 Task: Use the formula "IMSQRT" in spreadsheet "Project protfolio".
Action: Mouse moved to (138, 91)
Screenshot: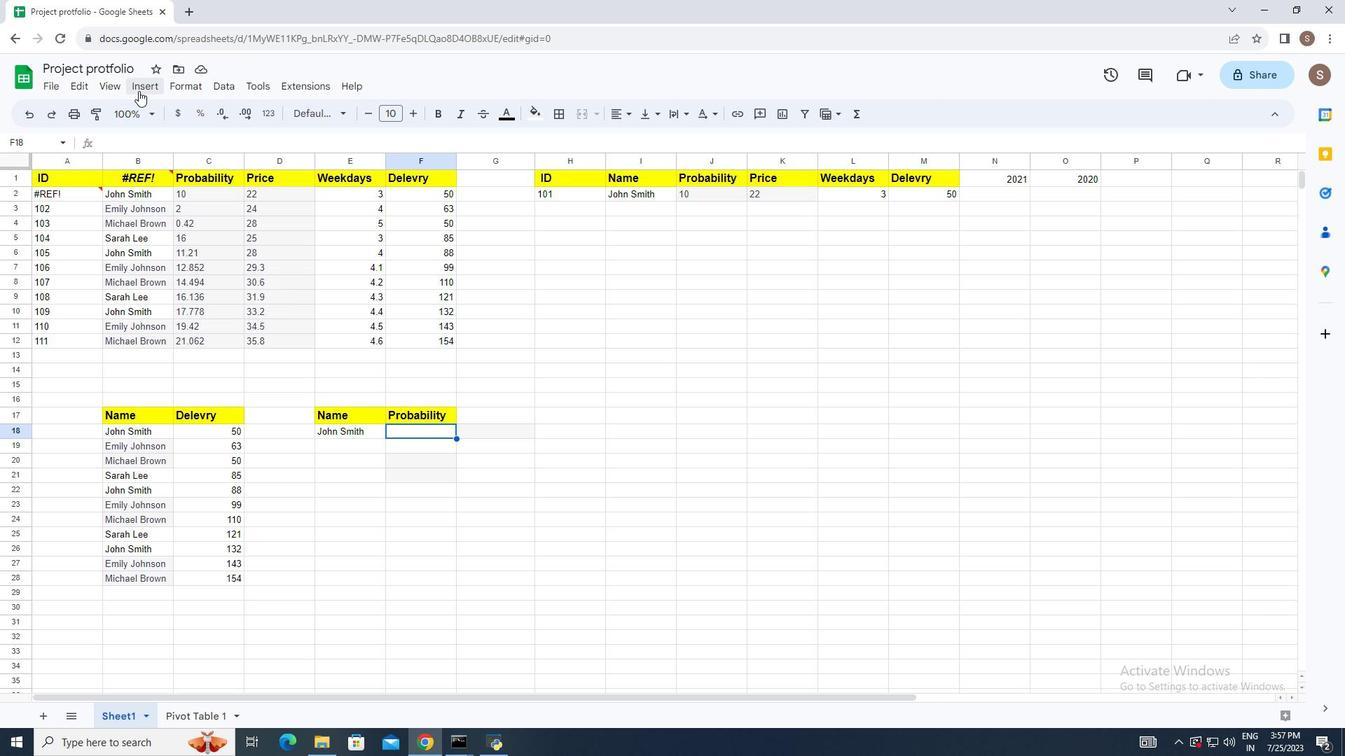 
Action: Mouse pressed left at (138, 91)
Screenshot: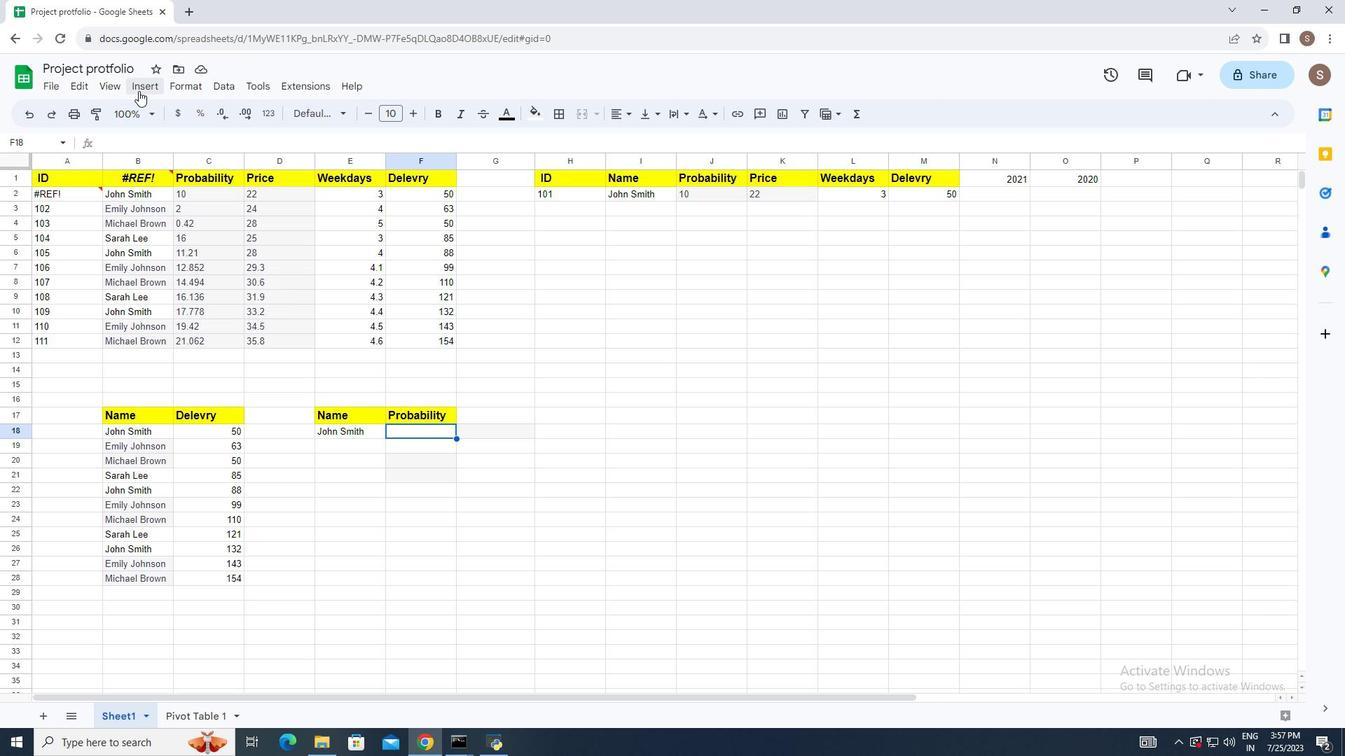 
Action: Mouse moved to (238, 332)
Screenshot: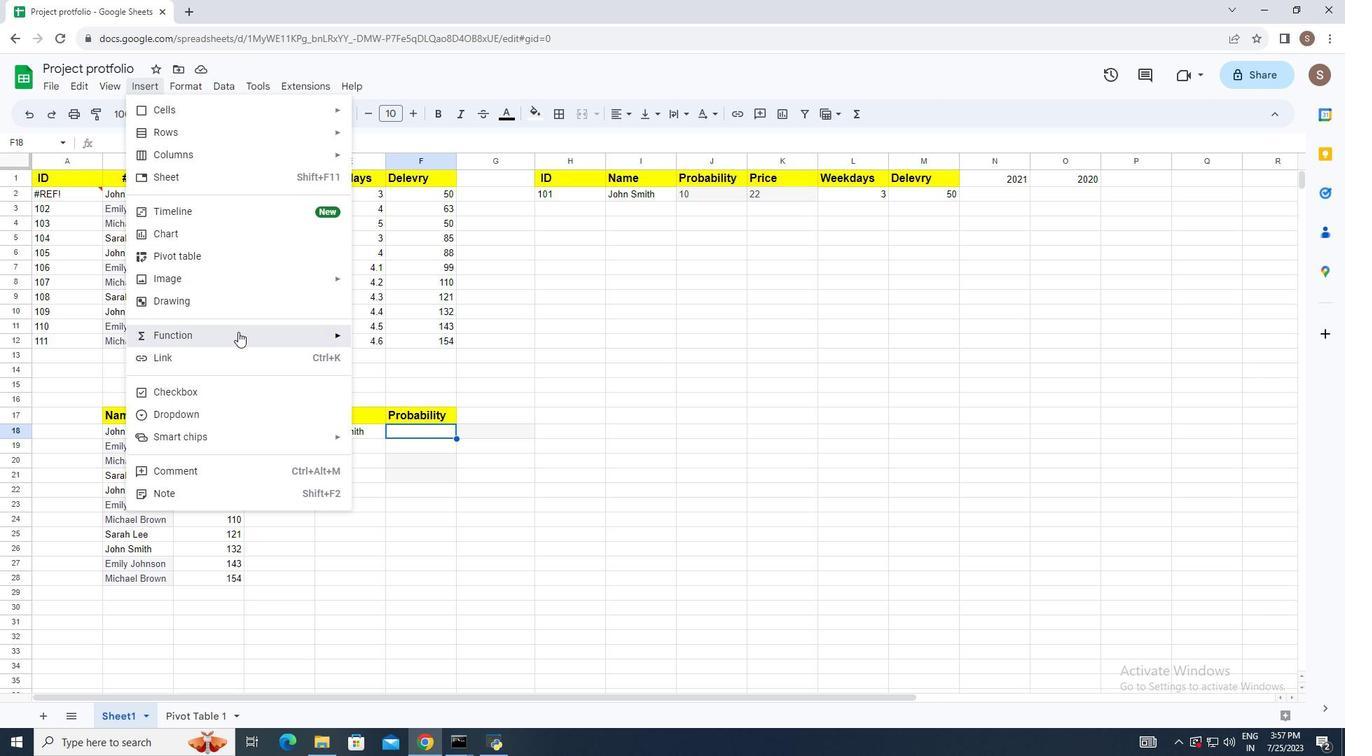 
Action: Mouse pressed left at (238, 332)
Screenshot: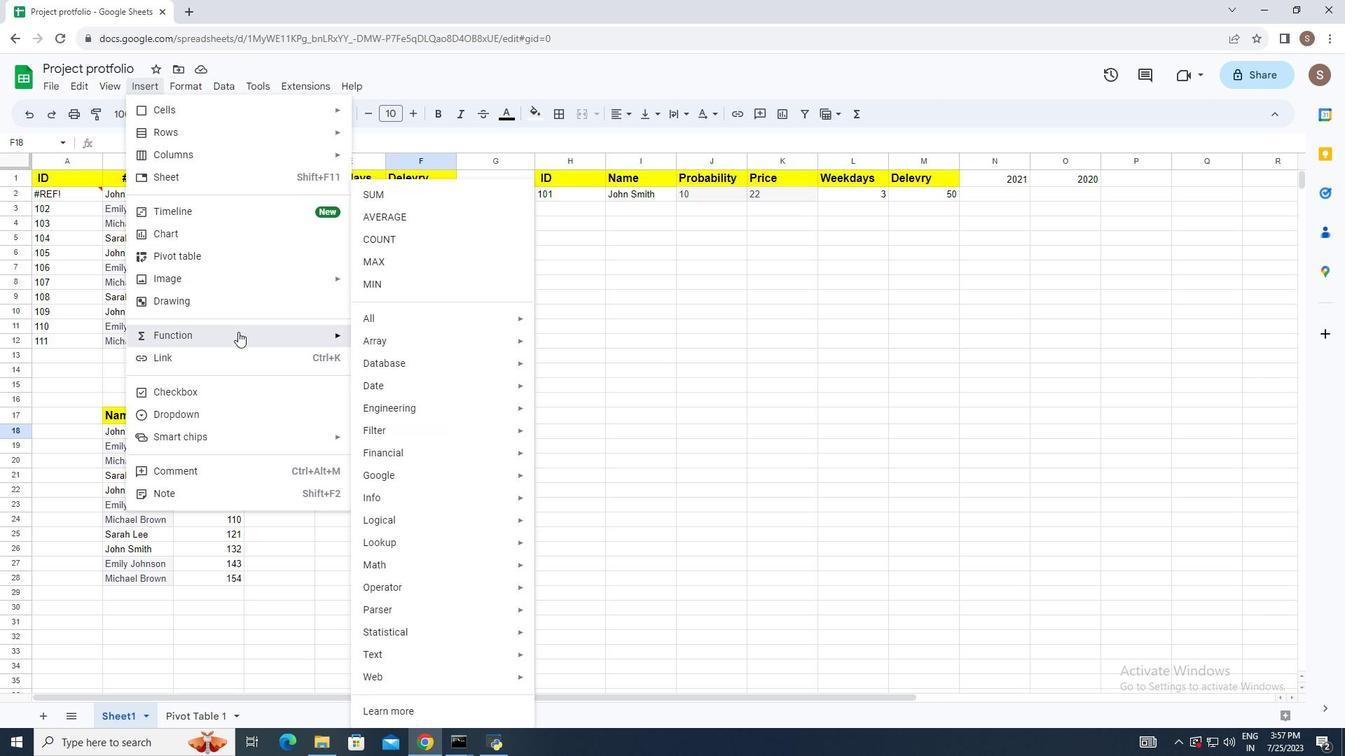 
Action: Mouse moved to (412, 320)
Screenshot: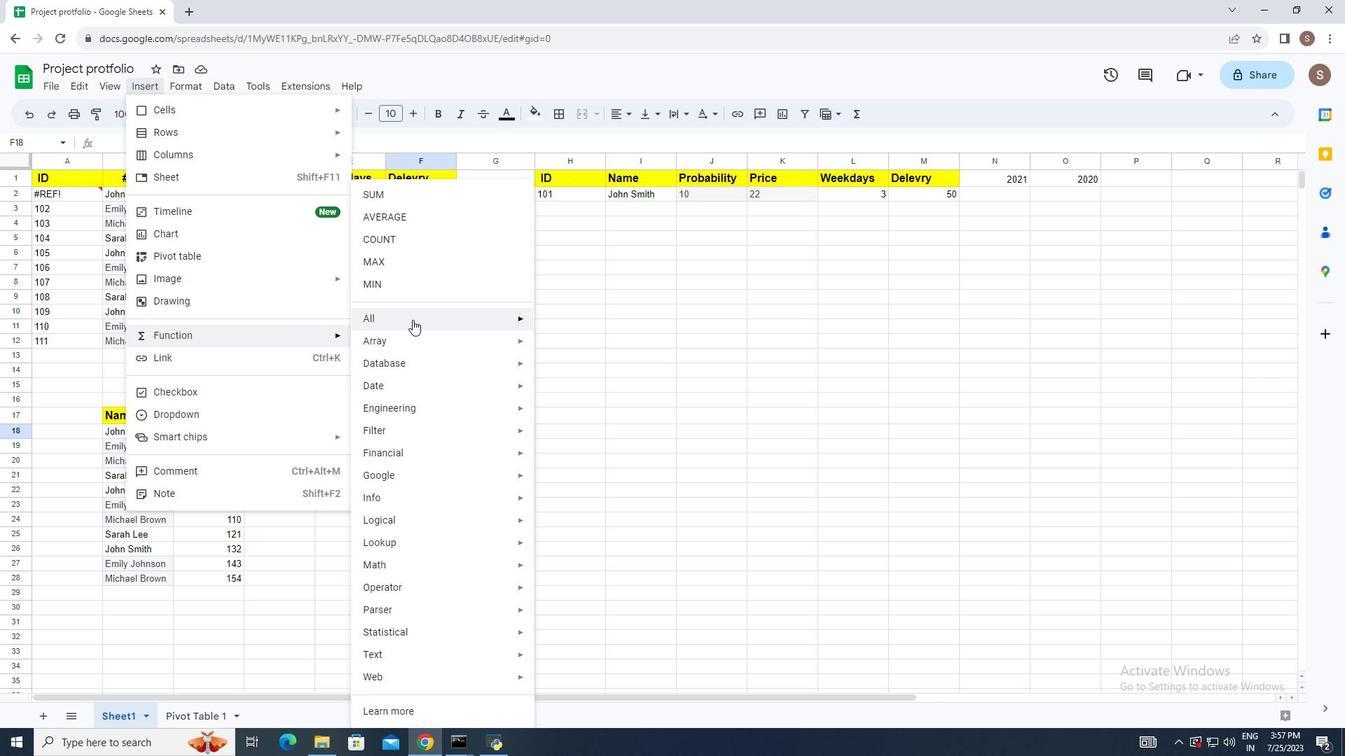 
Action: Mouse pressed left at (412, 320)
Screenshot: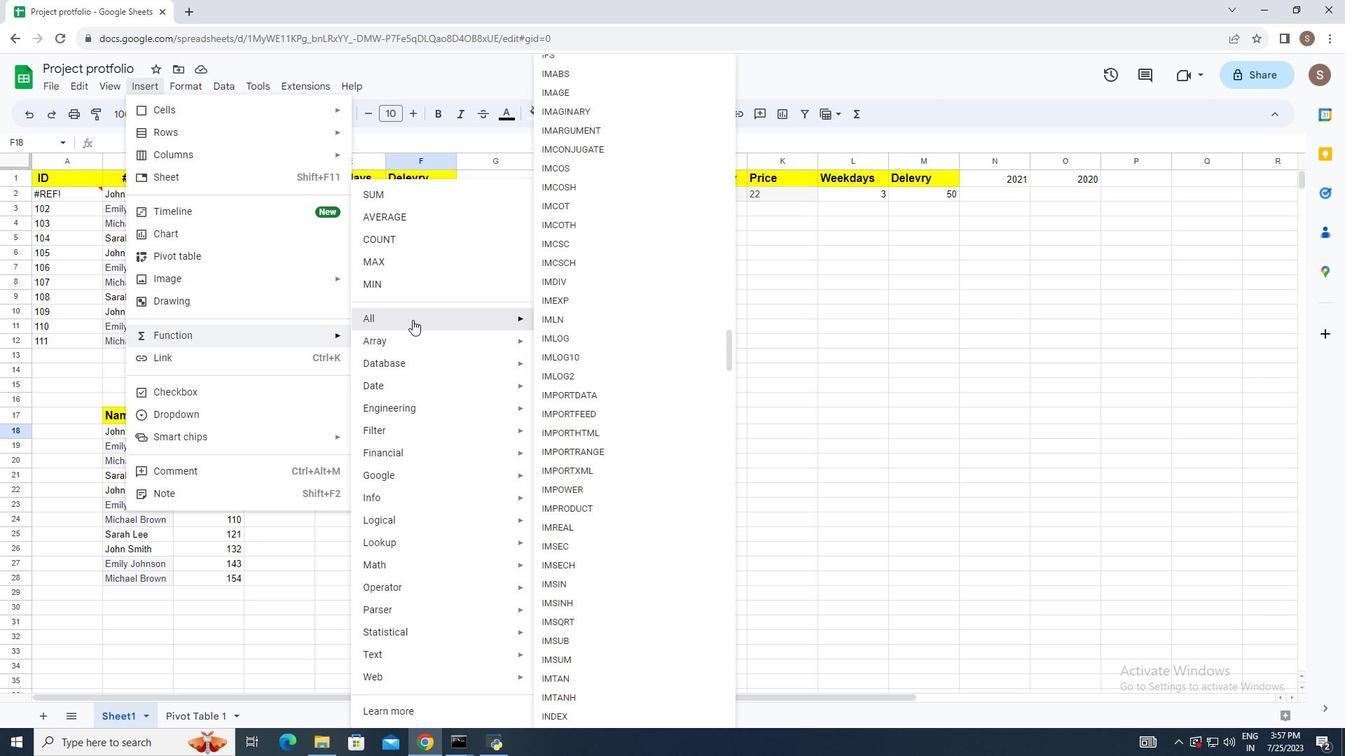 
Action: Mouse moved to (599, 622)
Screenshot: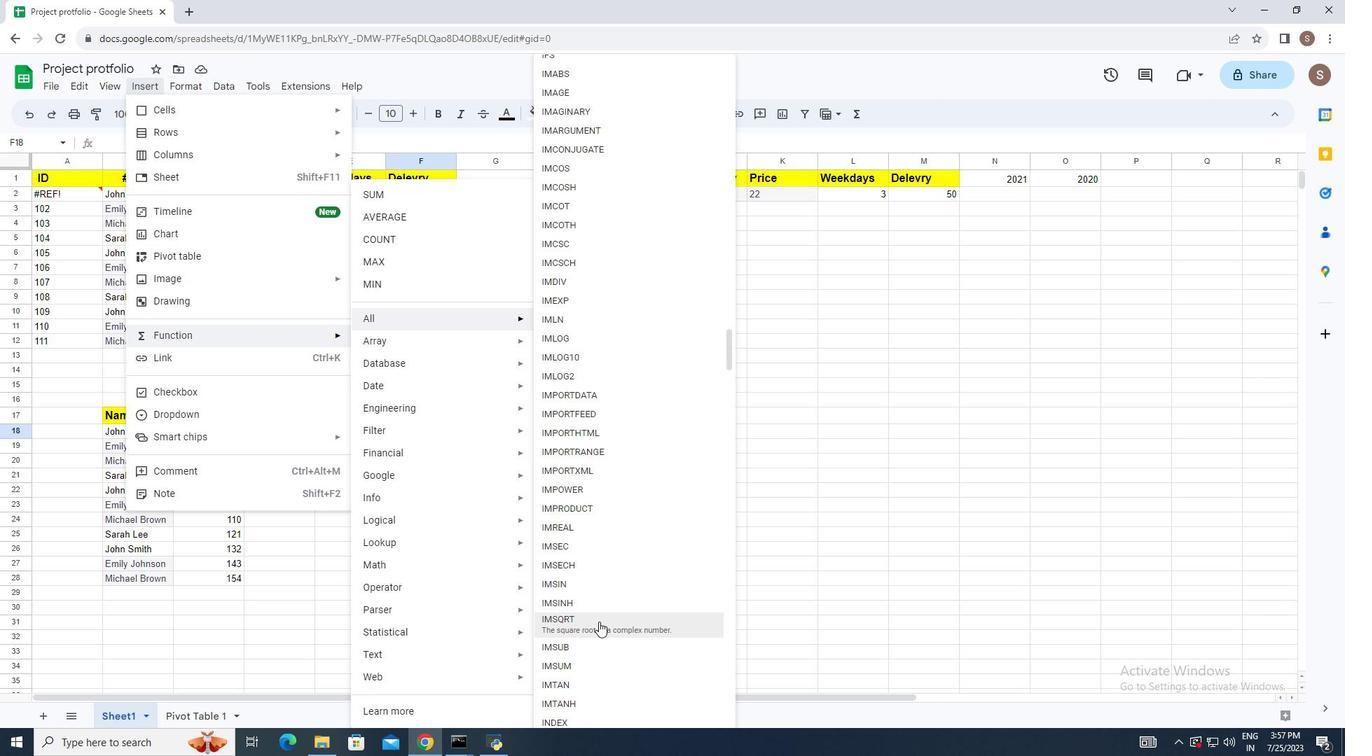 
Action: Mouse pressed left at (599, 622)
Screenshot: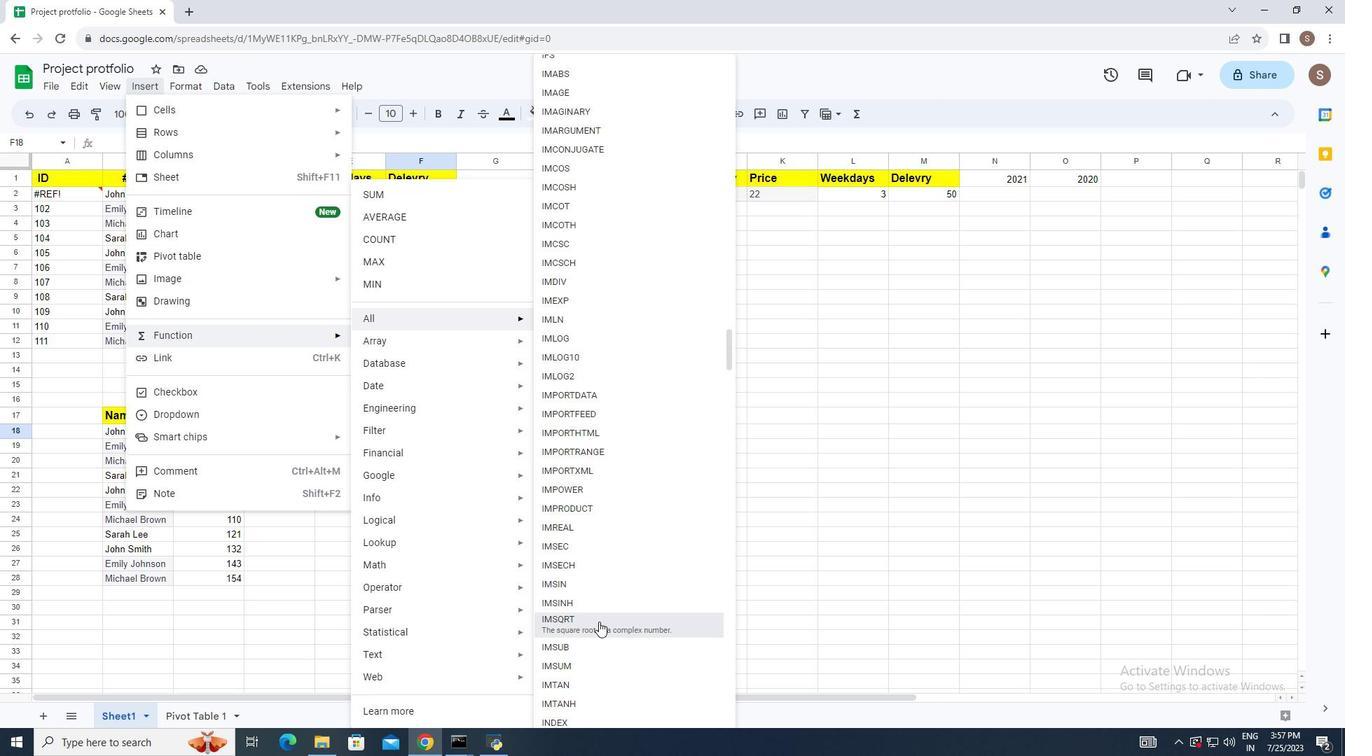 
Action: Mouse moved to (543, 564)
Screenshot: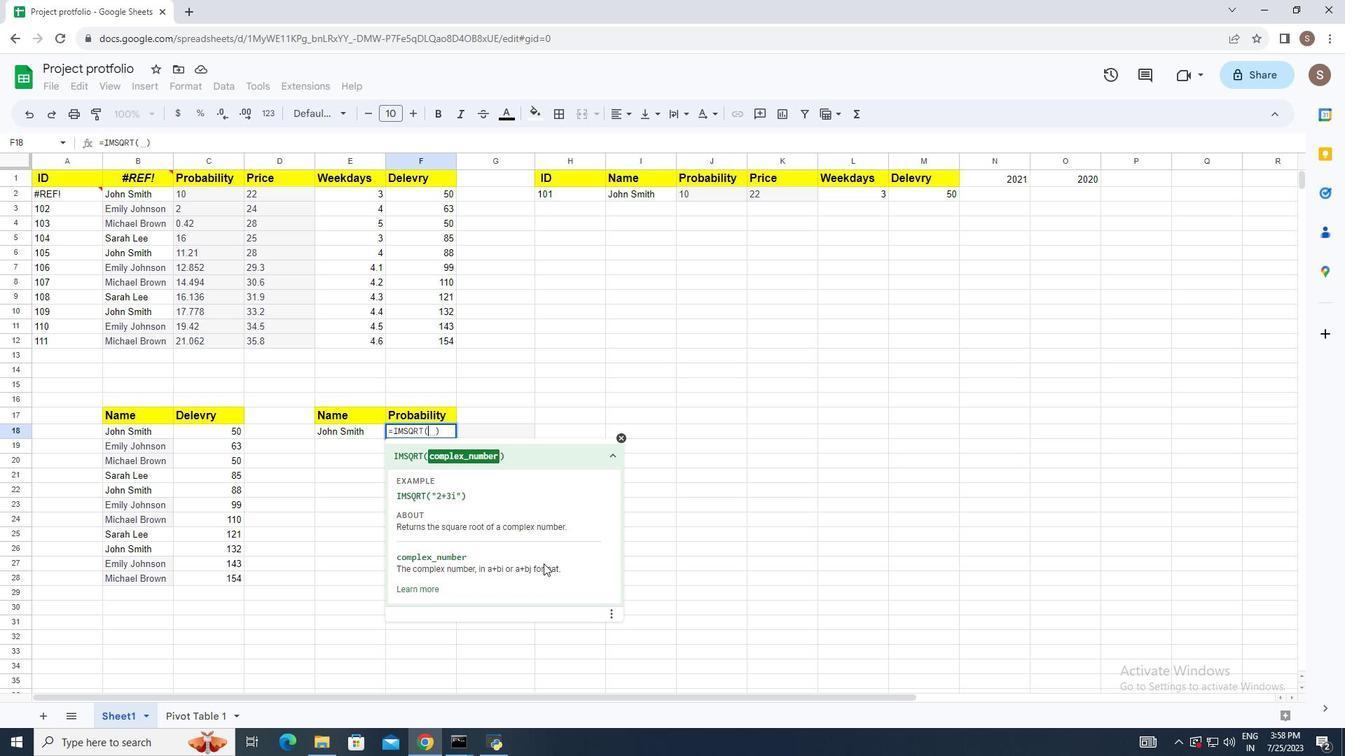 
Action: Key pressed <Key.shift_r>"8+8i<Key.shift_r>"<Key.enter>
Screenshot: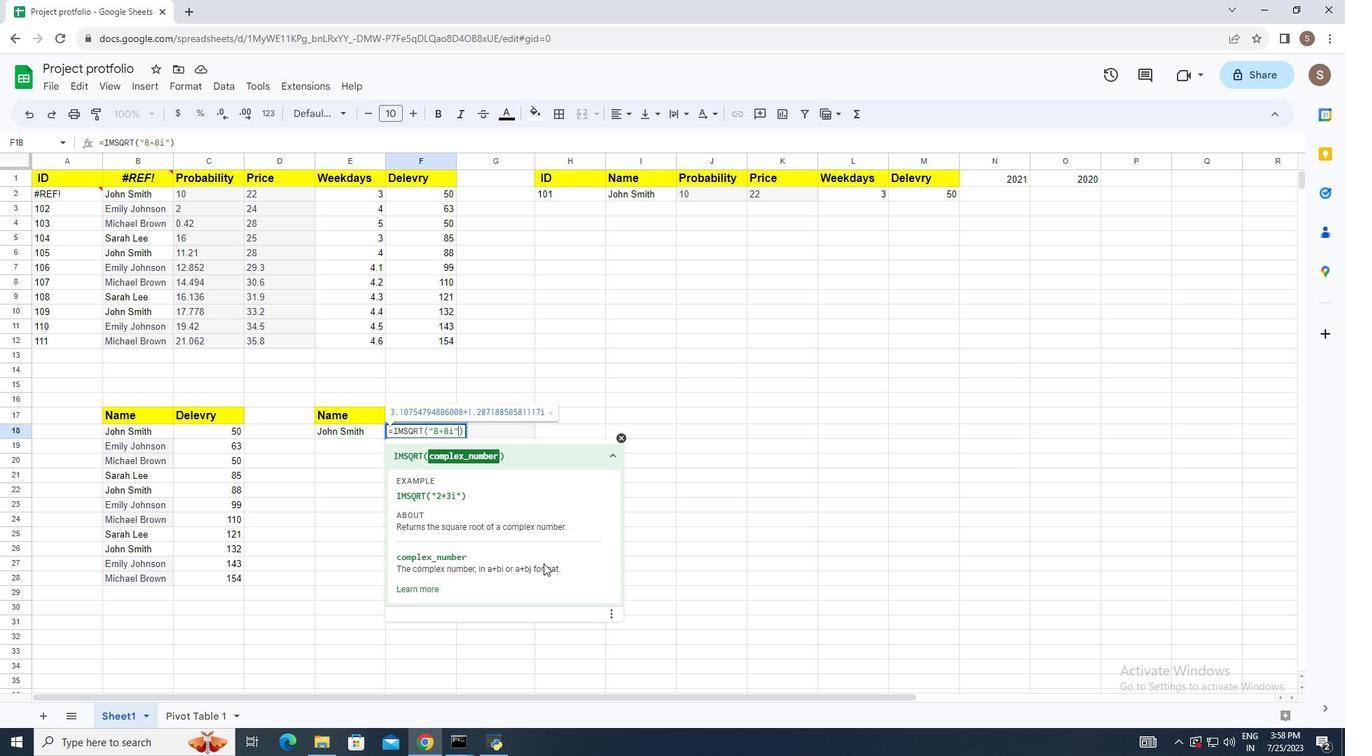 
